 Task: Make in the project AgileQuest a sprint 'Automated Build and Deployment Sprint'. Create in the project AgileQuest a sprint 'Automated Build and Deployment Sprint'. Add in the project AgileQuest a sprint 'Automated Build and Deployment Sprint'
Action: Mouse moved to (1064, 180)
Screenshot: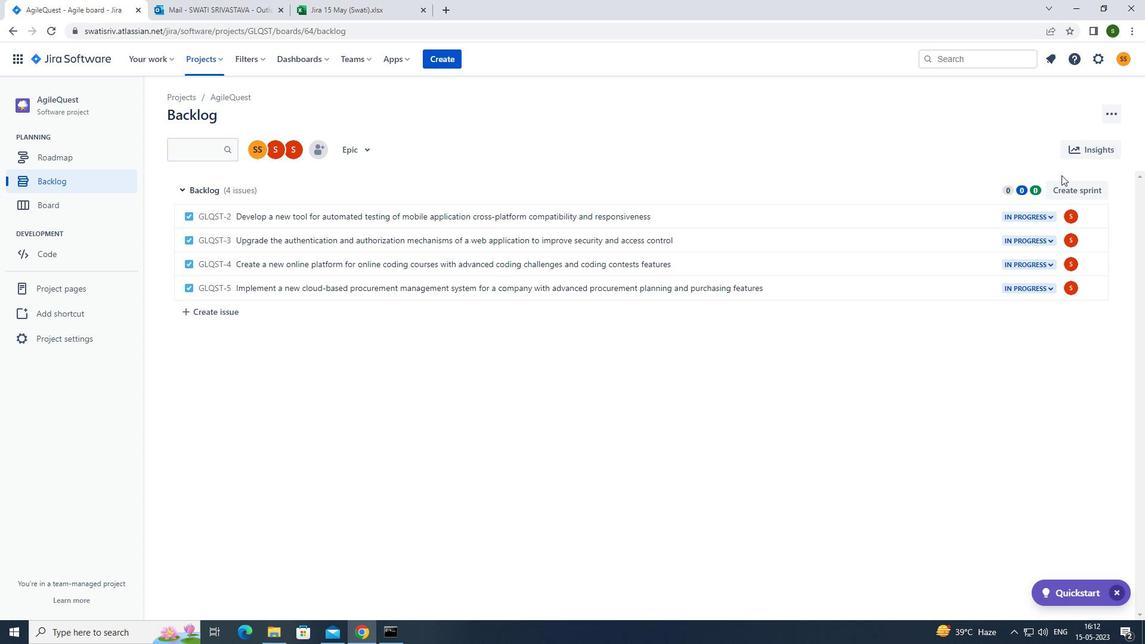 
Action: Mouse pressed left at (1064, 180)
Screenshot: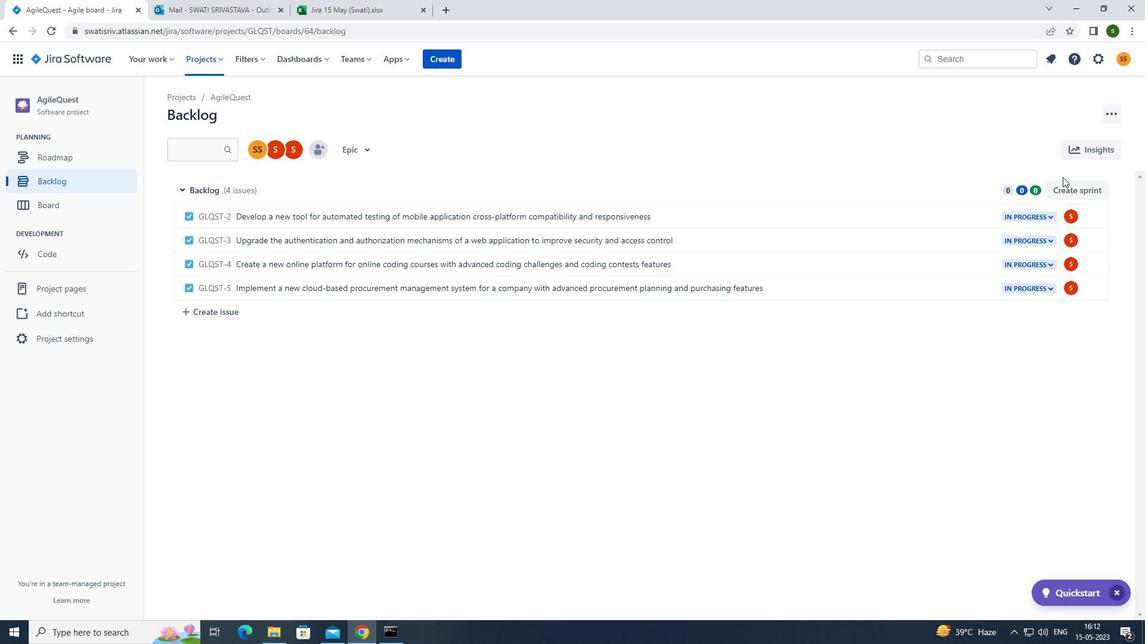 
Action: Mouse moved to (1064, 189)
Screenshot: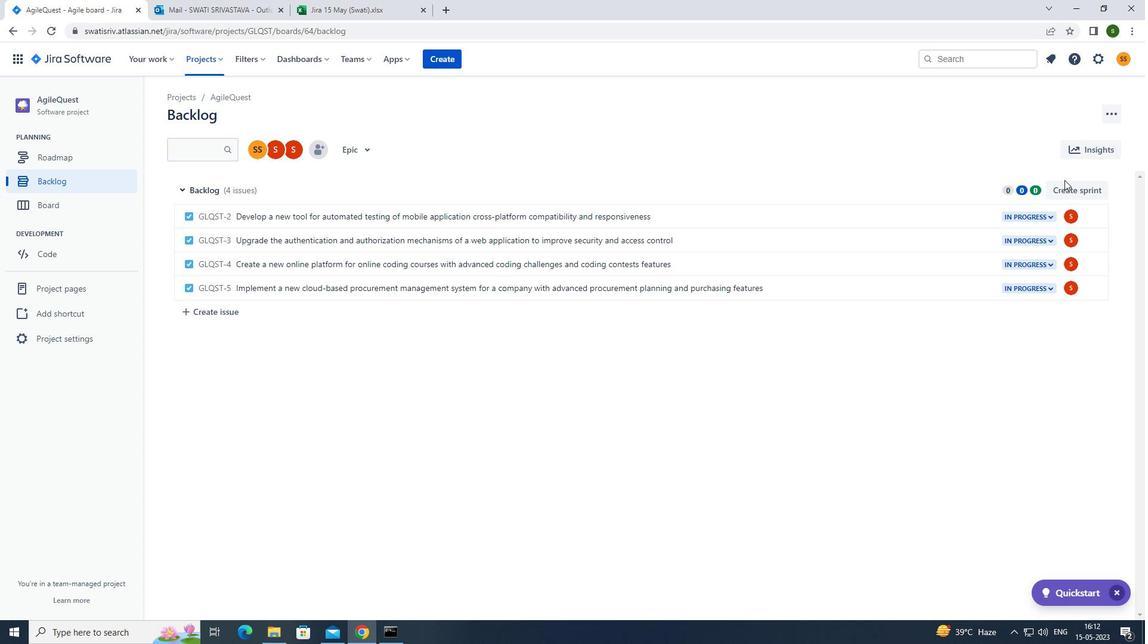 
Action: Mouse pressed left at (1064, 189)
Screenshot: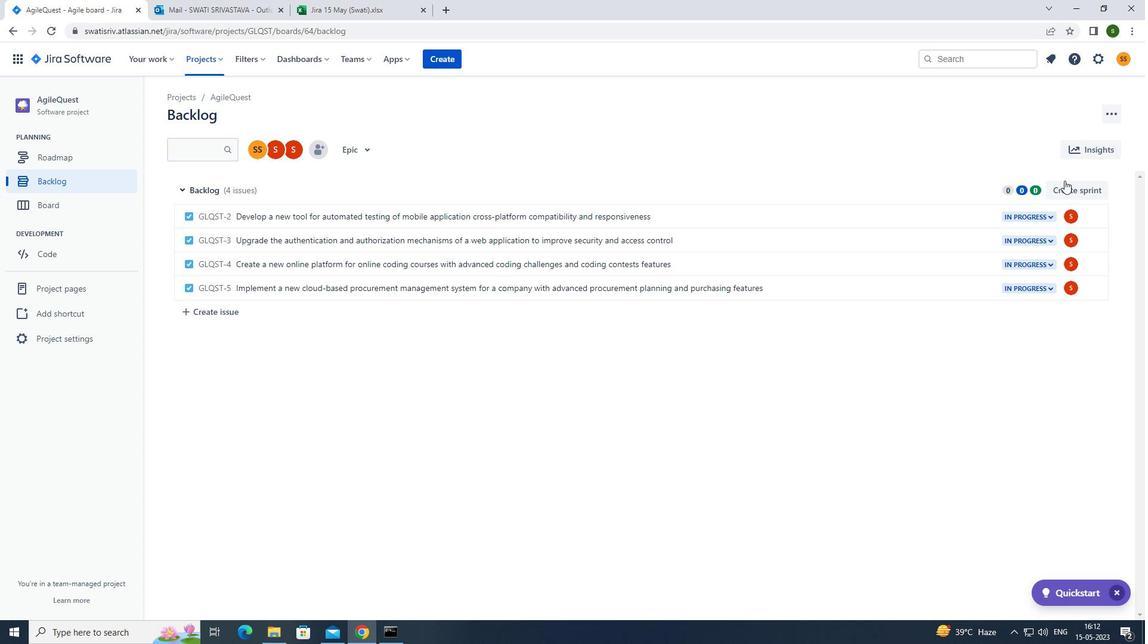 
Action: Mouse moved to (1096, 194)
Screenshot: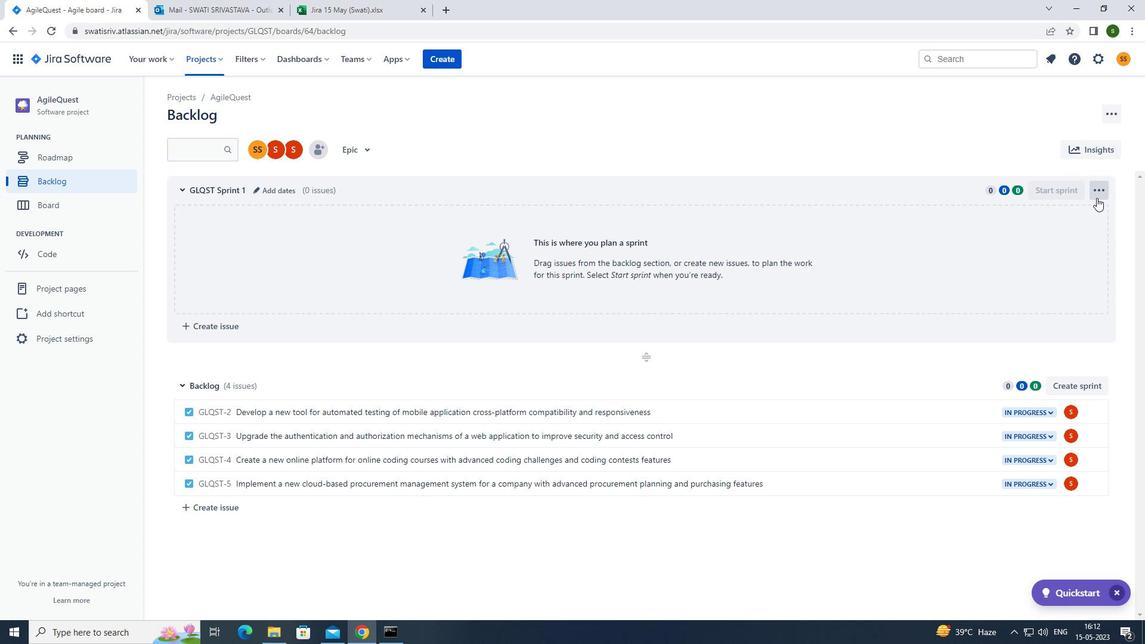 
Action: Mouse pressed left at (1096, 194)
Screenshot: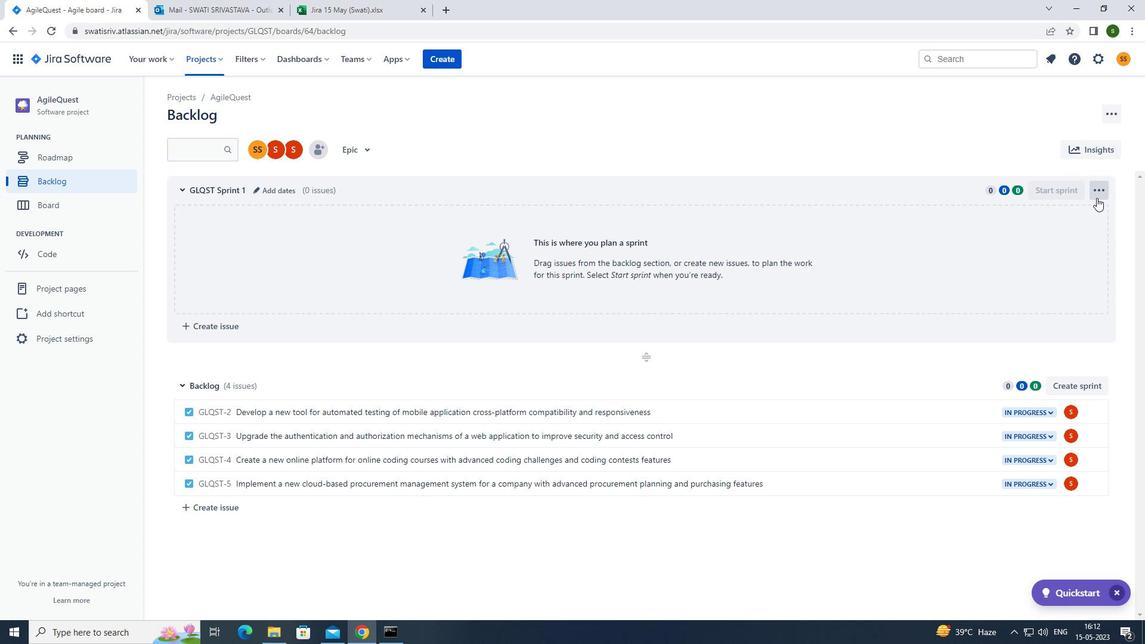 
Action: Mouse moved to (1059, 214)
Screenshot: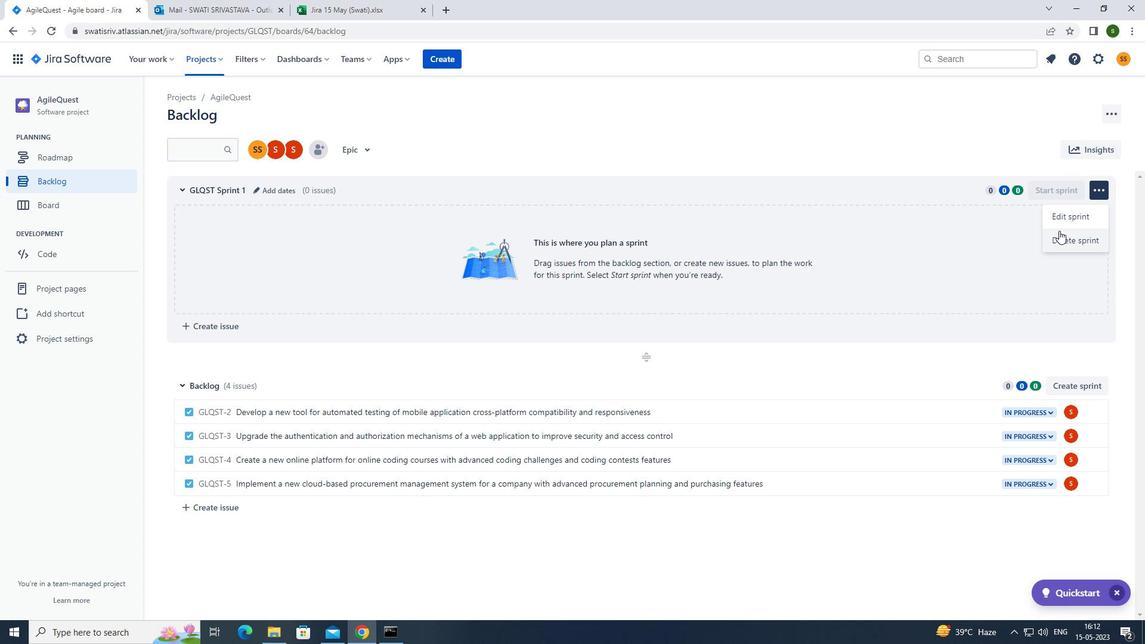 
Action: Mouse pressed left at (1059, 214)
Screenshot: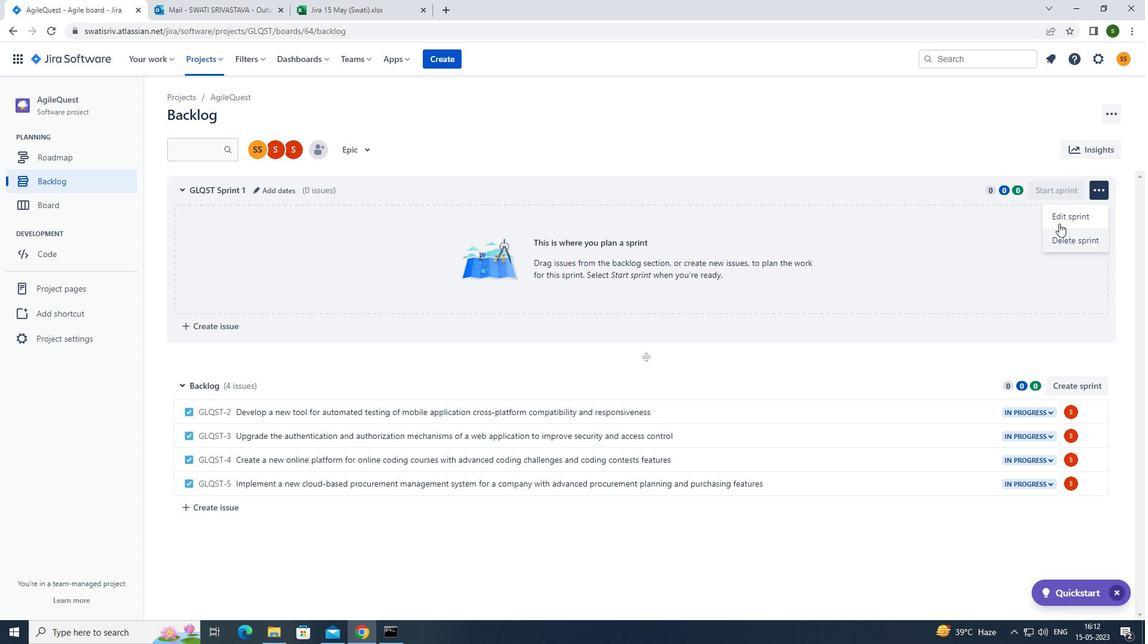 
Action: Mouse moved to (524, 168)
Screenshot: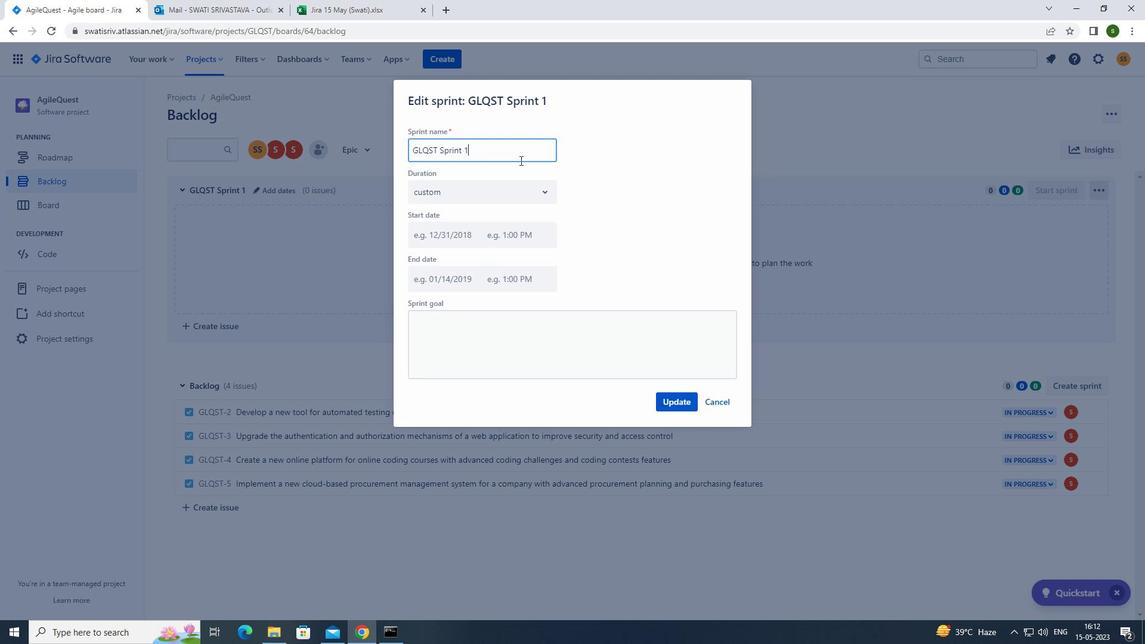 
Action: Key pressed <Key.backspace><Key.backspace><Key.backspace><Key.backspace><Key.backspace><Key.backspace><Key.backspace><Key.backspace><Key.backspace><Key.backspace><Key.backspace><Key.backspace><Key.backspace><Key.backspace><Key.backspace><Key.backspace><Key.backspace><Key.backspace><Key.backspace><Key.backspace><Key.backspace><Key.backspace><Key.backspace><Key.backspace><Key.backspace><Key.backspace><Key.caps_lock>a<Key.caps_lock>utomated<Key.space><Key.caps_lock>b<Key.caps_lock>uild<Key.space>and<Key.space><Key.caps_lock>d<Key.caps_lock>eployment<Key.space><Key.caps_lock>s<Key.caps_lock>print
Screenshot: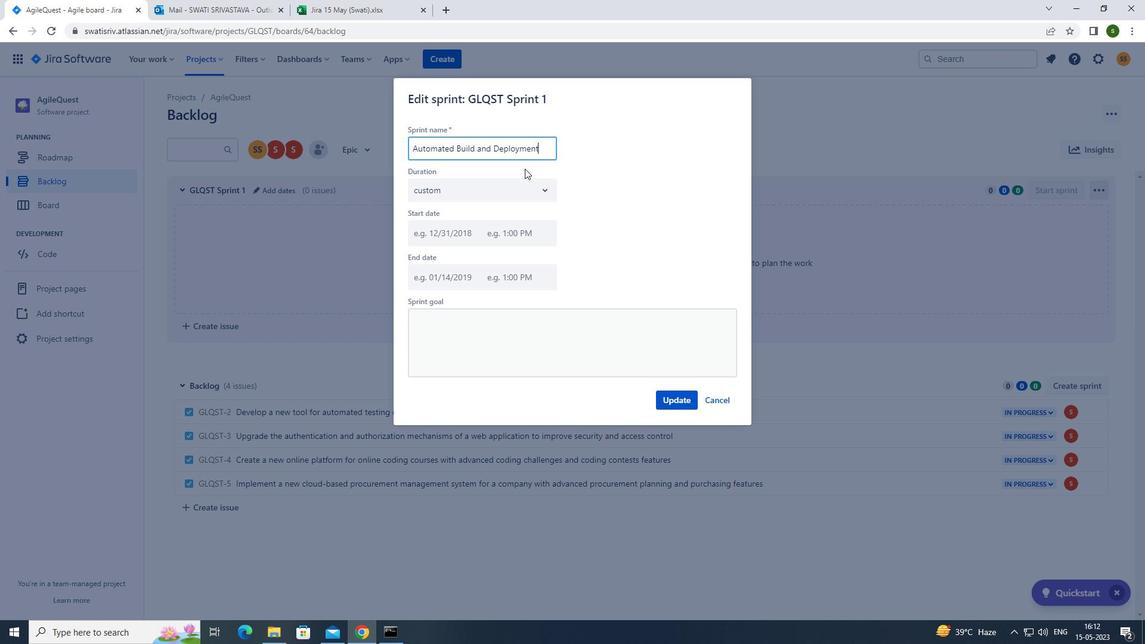 
Action: Mouse moved to (682, 401)
Screenshot: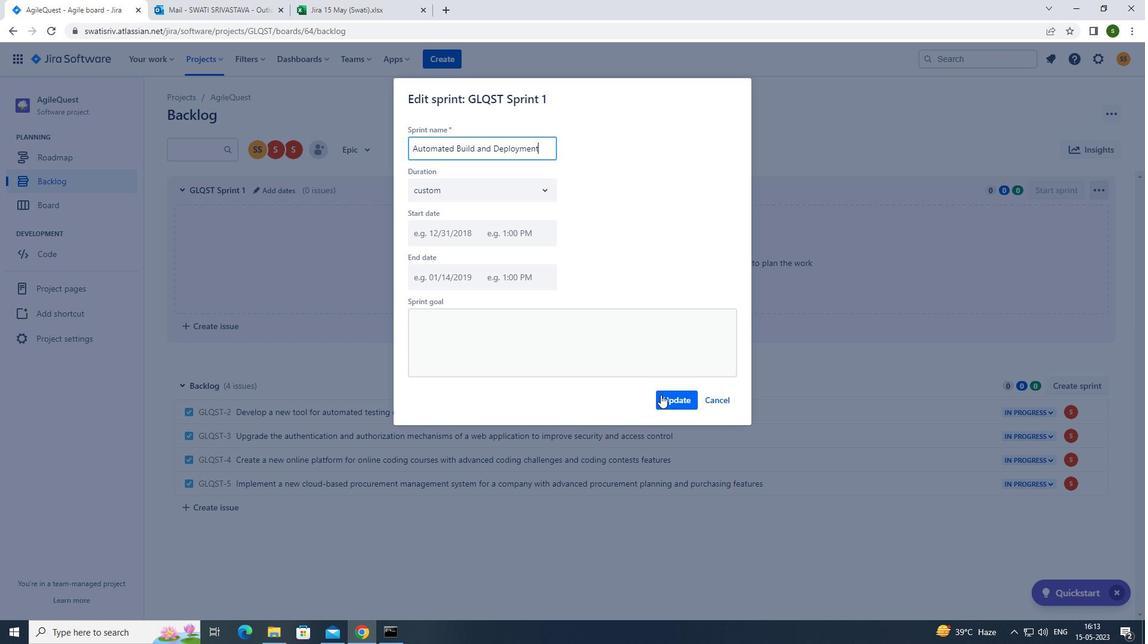 
Action: Mouse pressed left at (682, 401)
Screenshot: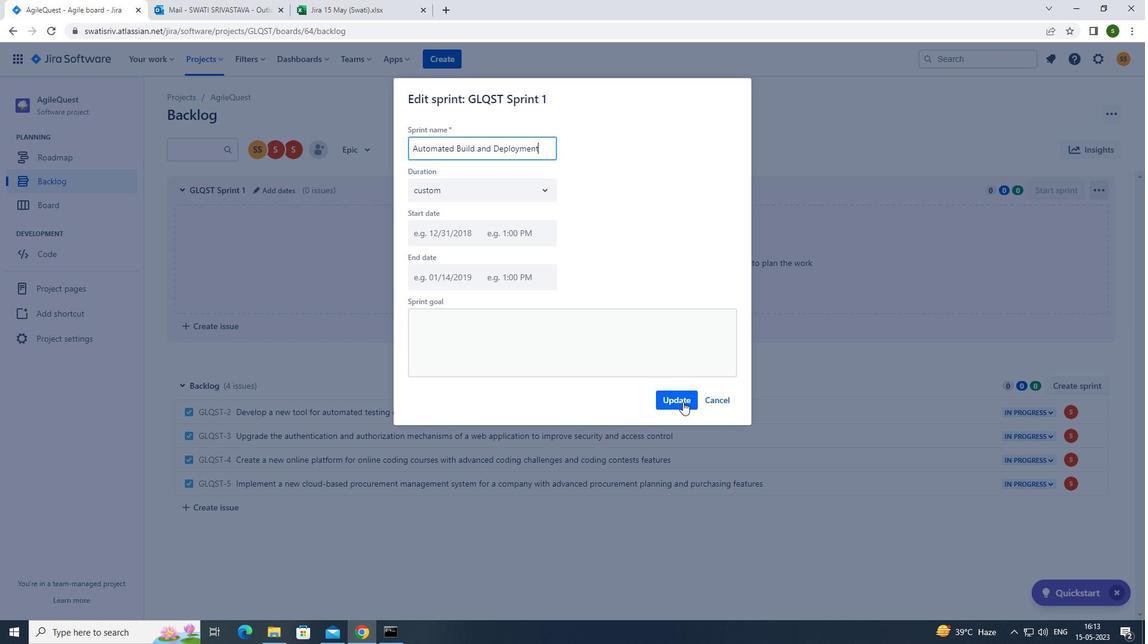 
Action: Mouse moved to (1064, 383)
Screenshot: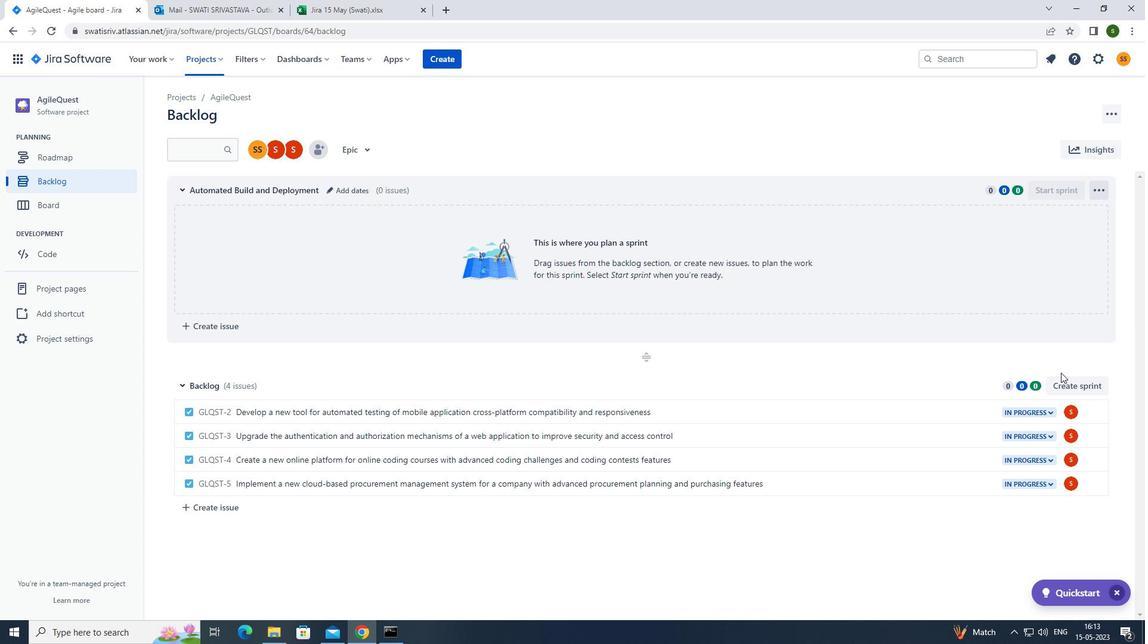 
Action: Mouse pressed left at (1064, 383)
Screenshot: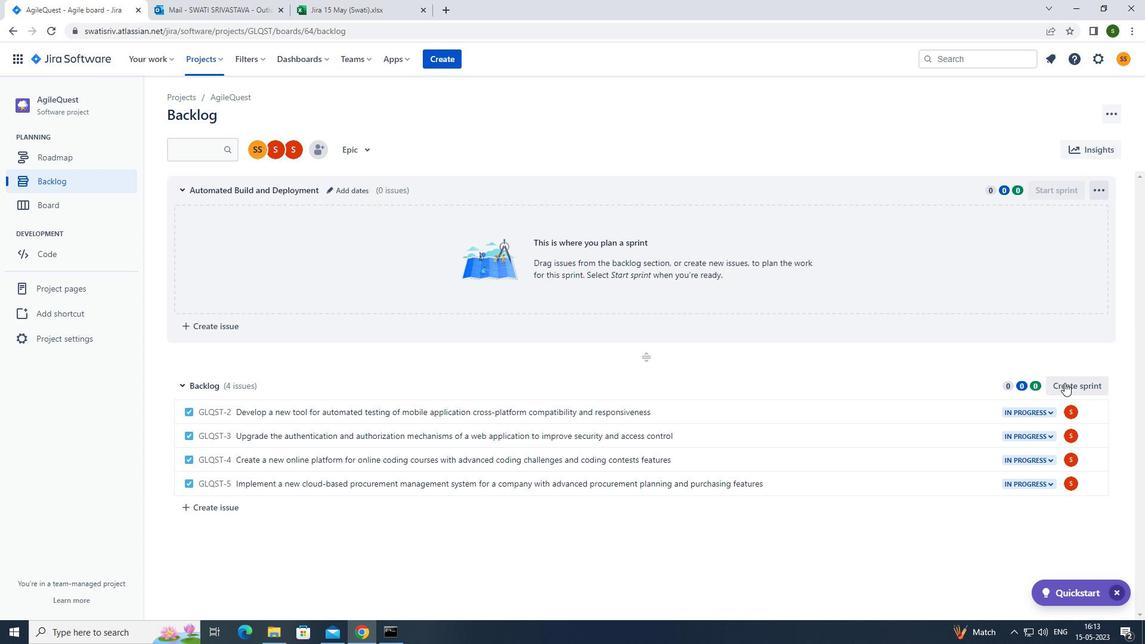 
Action: Mouse moved to (1101, 388)
Screenshot: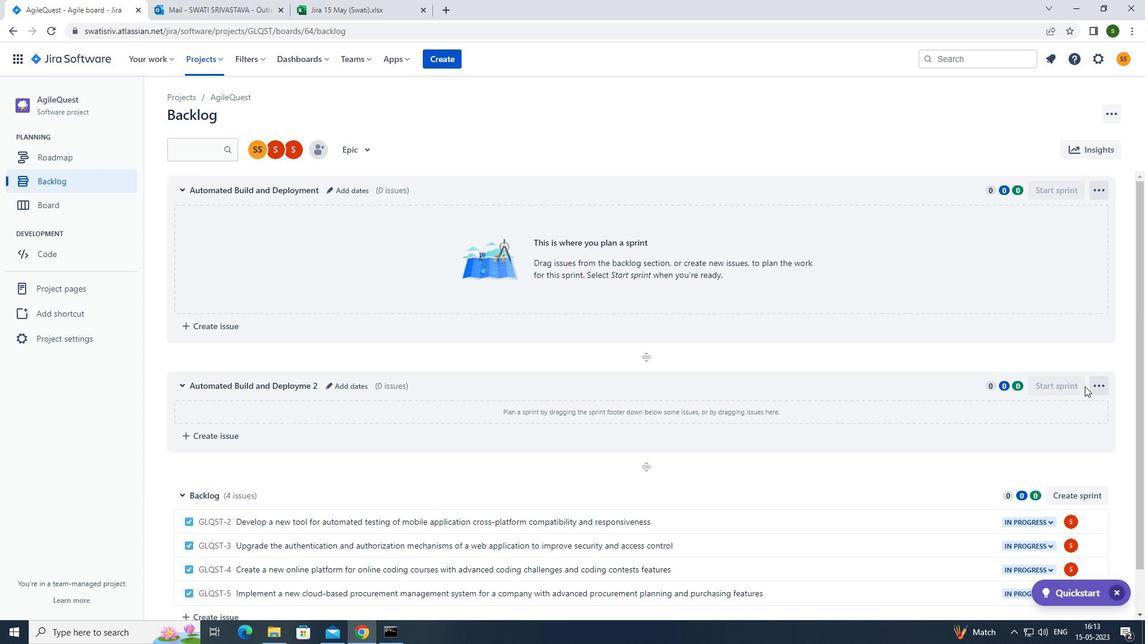
Action: Mouse pressed left at (1101, 388)
Screenshot: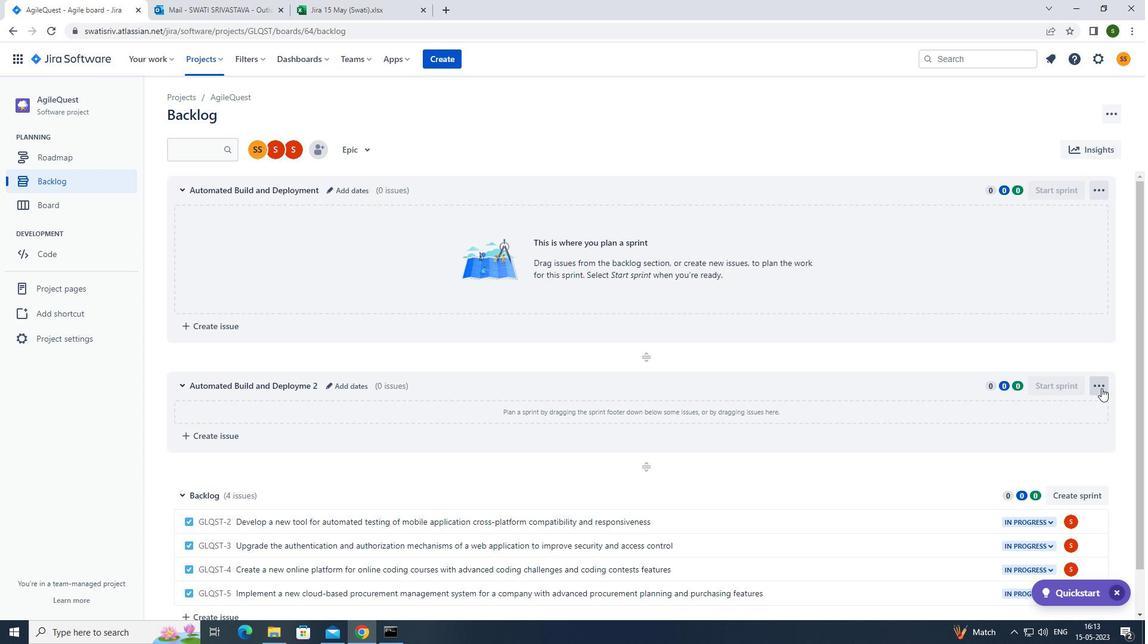 
Action: Mouse moved to (1077, 438)
Screenshot: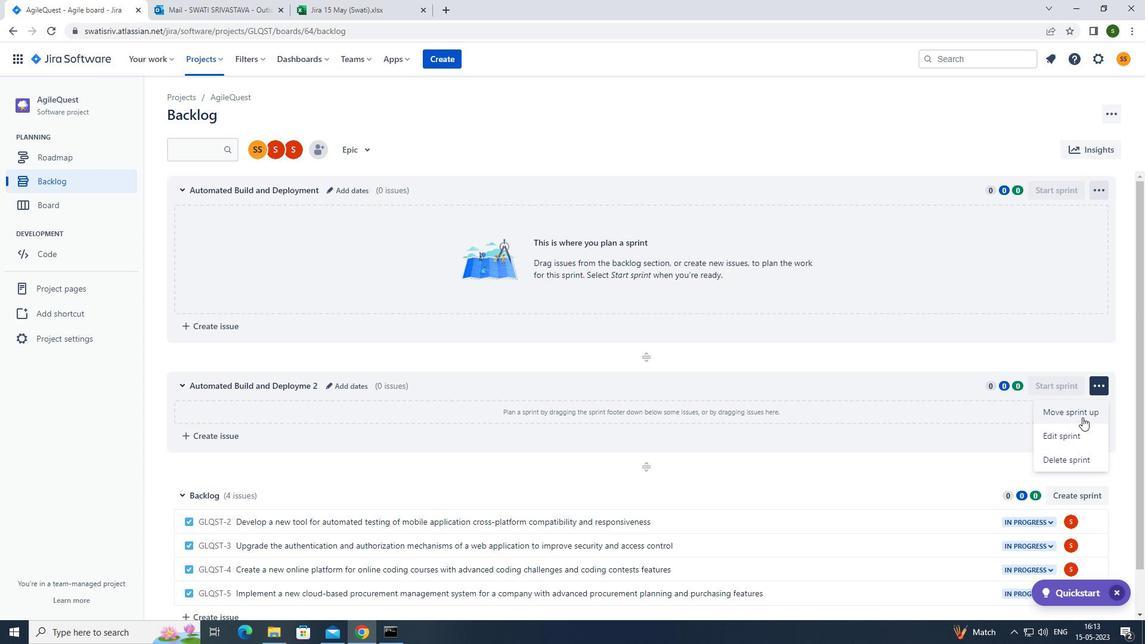 
Action: Mouse pressed left at (1077, 438)
Screenshot: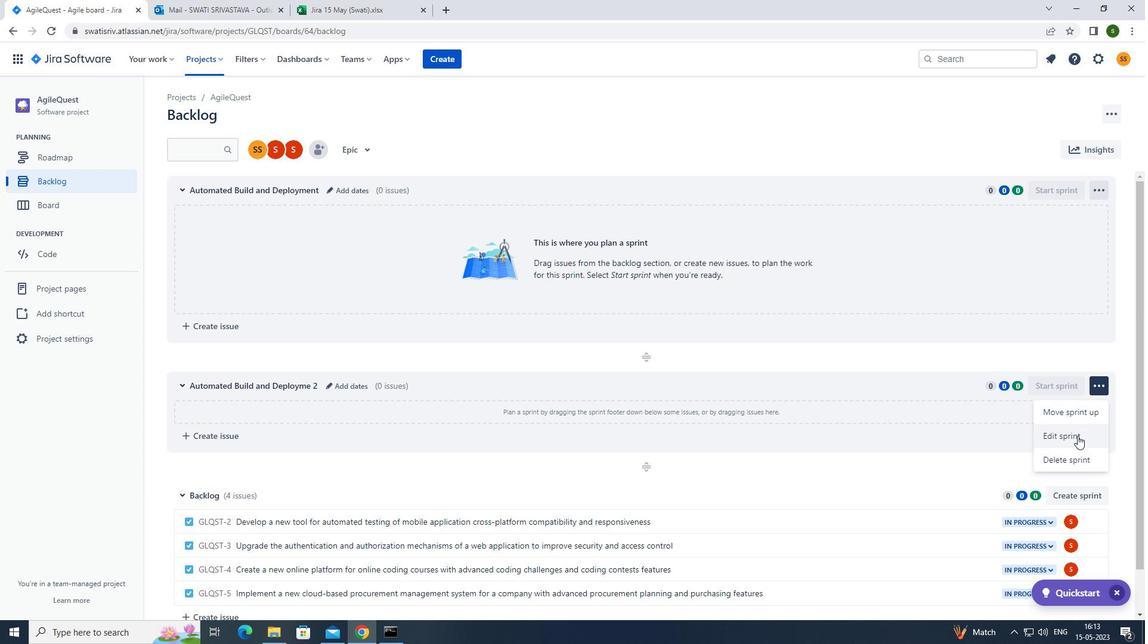 
Action: Mouse moved to (527, 148)
Screenshot: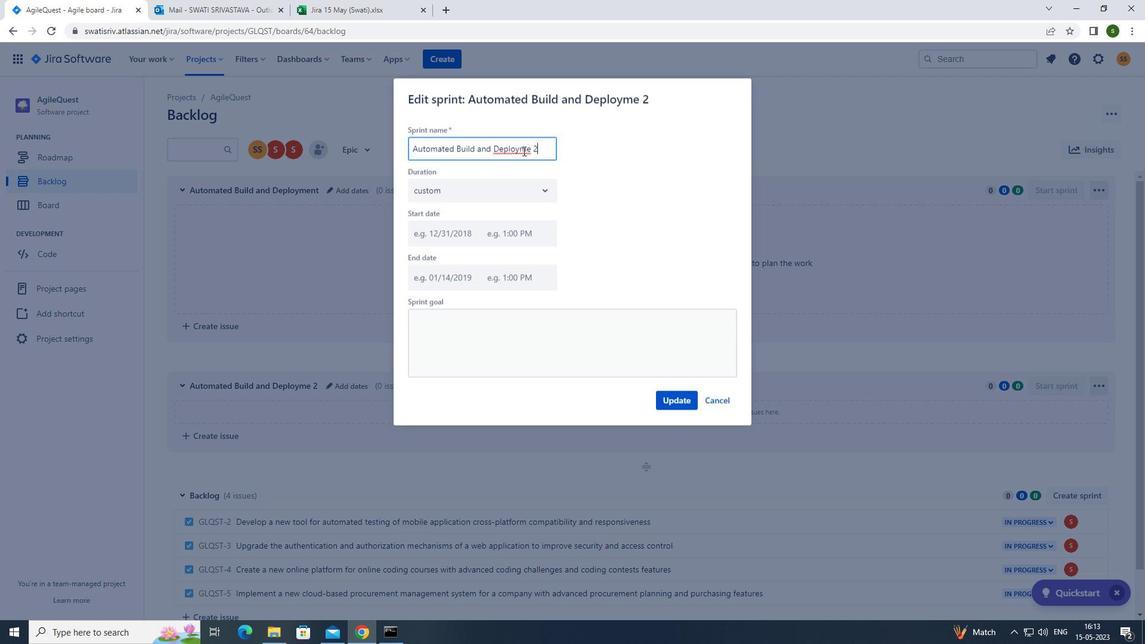 
Action: Key pressed <Key.backspace><Key.backspace><Key.backspace><Key.backspace><Key.backspace><Key.backspace><Key.backspace><Key.backspace><Key.backspace><Key.backspace><Key.backspace><Key.backspace><Key.backspace><Key.backspace><Key.backspace><Key.backspace><Key.backspace><Key.backspace><Key.backspace><Key.backspace><Key.backspace><Key.backspace><Key.backspace><Key.backspace><Key.backspace><Key.backspace><Key.backspace><Key.backspace><Key.backspace><Key.backspace><Key.backspace><Key.backspace><Key.backspace><Key.backspace><Key.backspace><Key.backspace><Key.caps_lock>a<Key.caps_lock>utomated<Key.space><Key.caps_lock>b<Key.caps_lock>uild<Key.space>and<Key.space><Key.caps_lock>d<Key.caps_lock>eployment<Key.space>
Screenshot: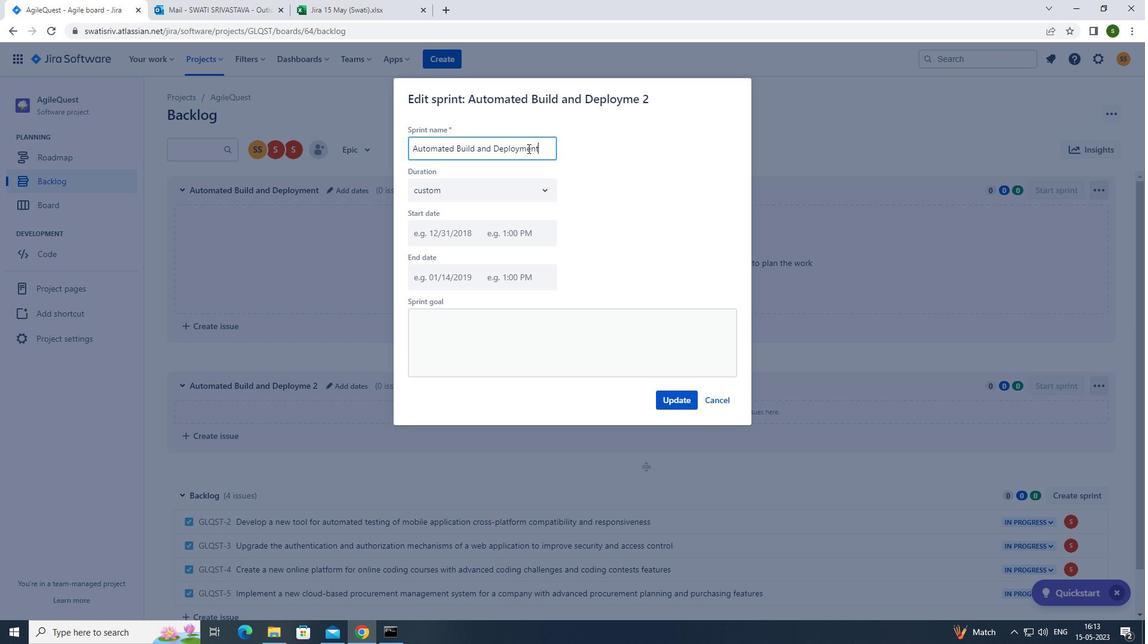 
Action: Mouse moved to (674, 401)
Screenshot: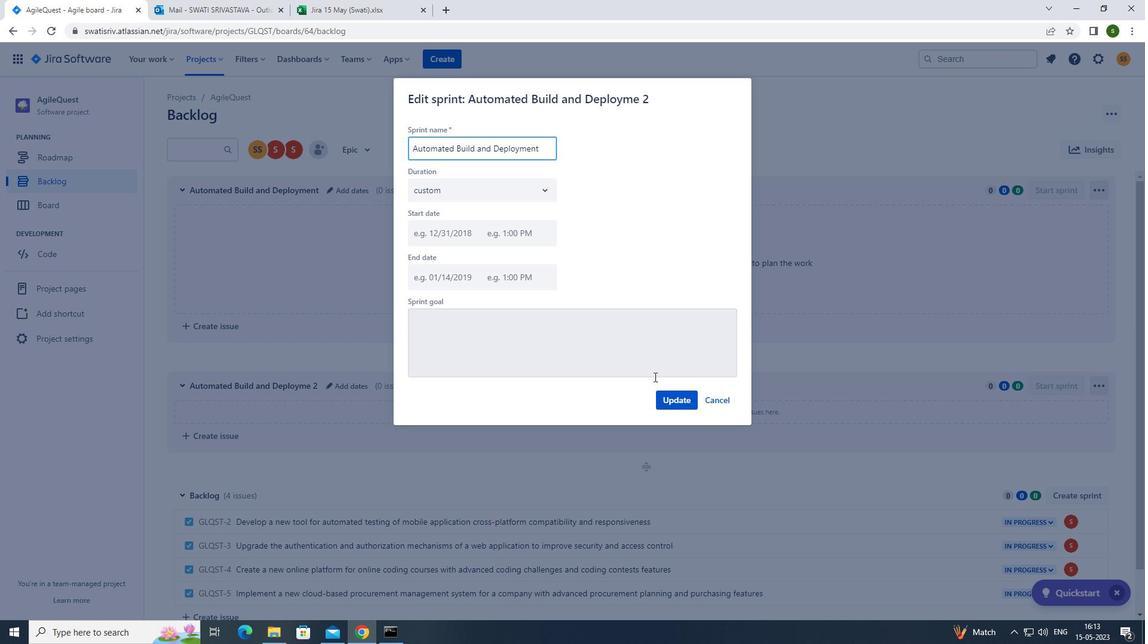 
Action: Mouse pressed left at (674, 401)
Screenshot: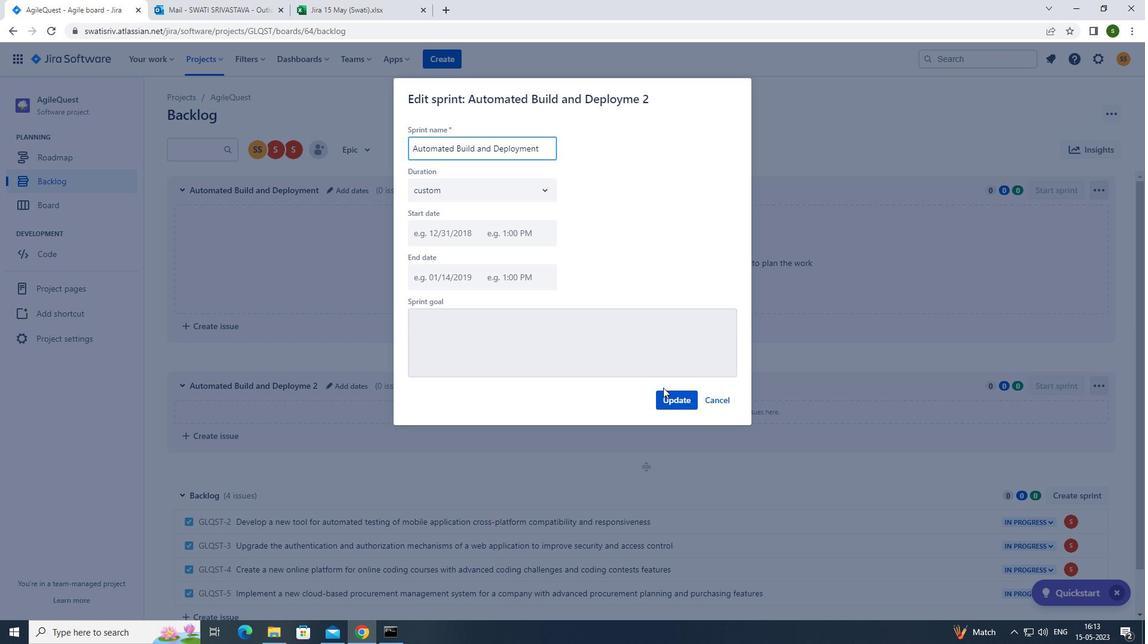 
Action: Mouse moved to (1090, 493)
Screenshot: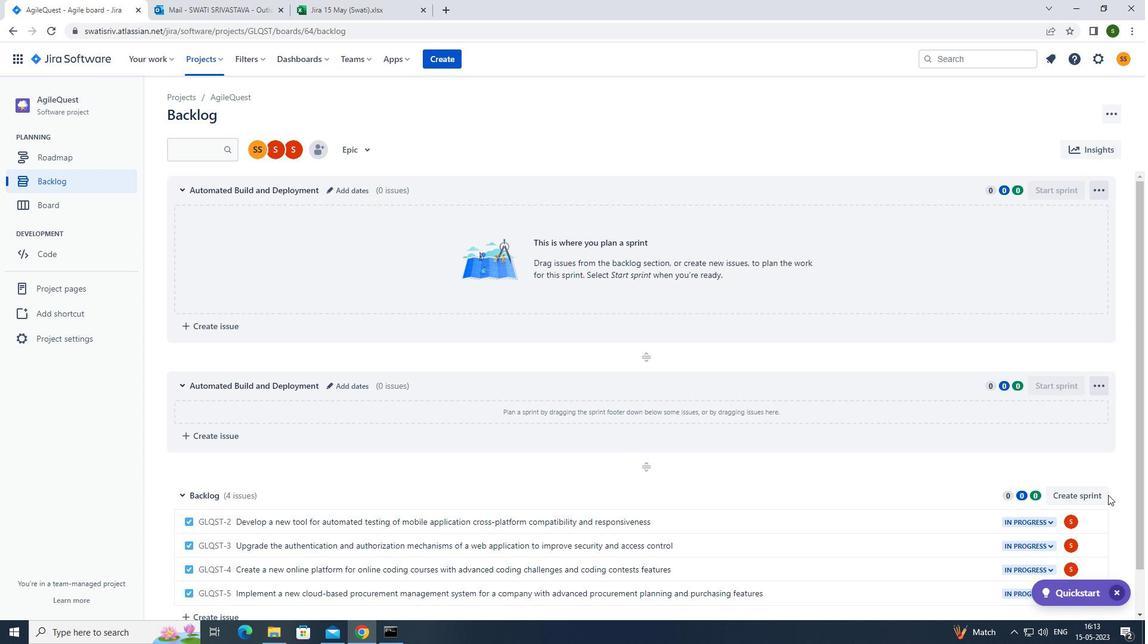 
Action: Mouse pressed left at (1090, 493)
Screenshot: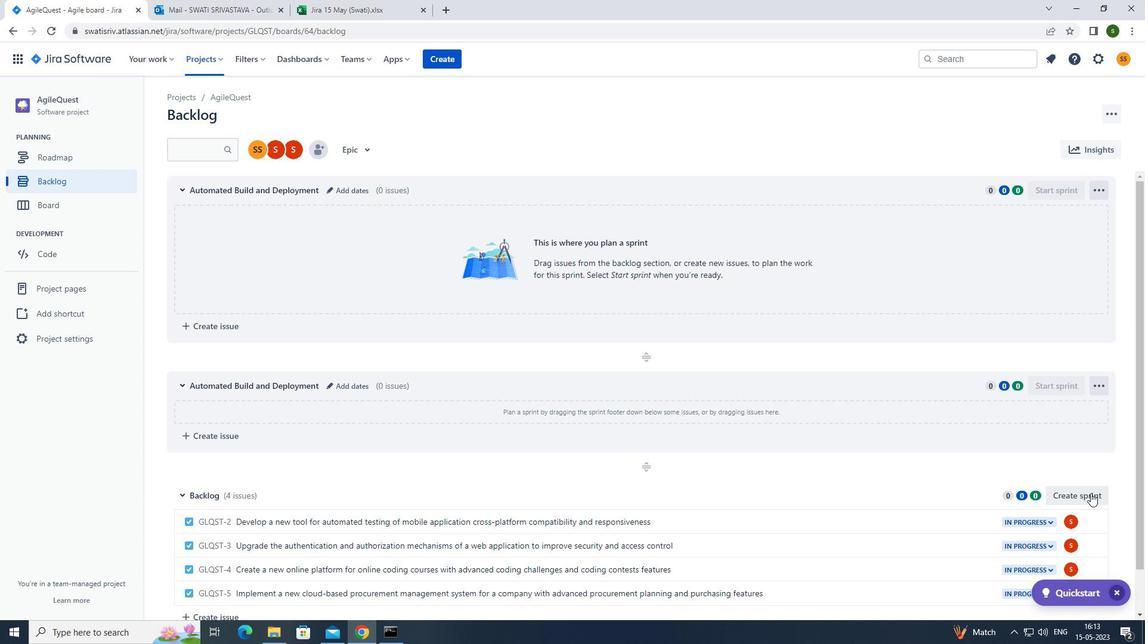 
Action: Mouse moved to (1095, 489)
Screenshot: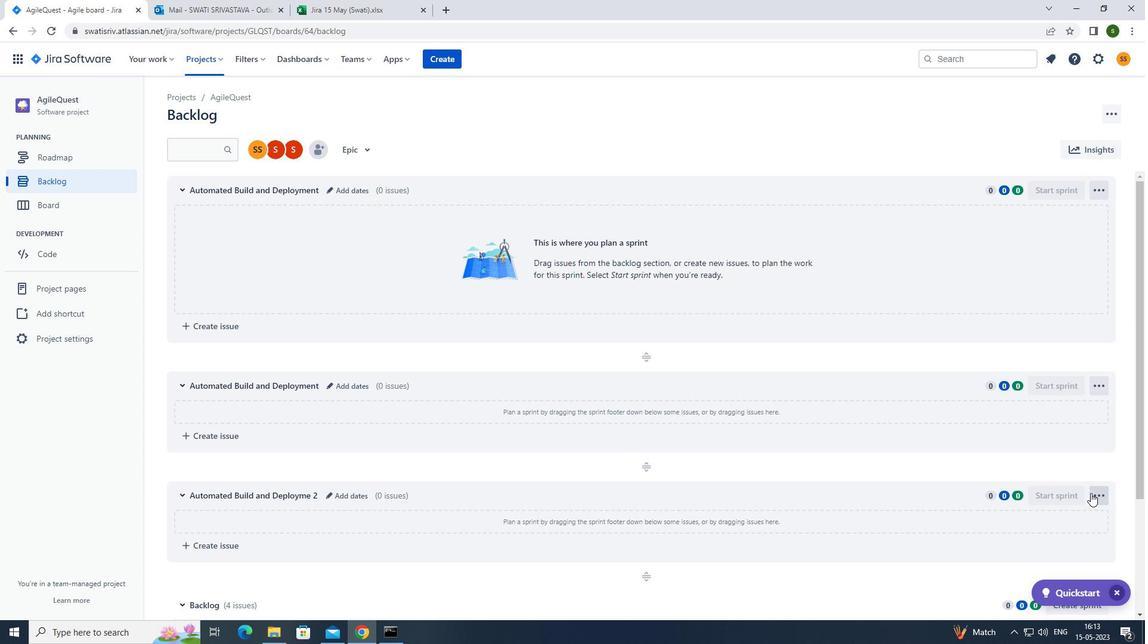 
Action: Mouse pressed left at (1095, 489)
Screenshot: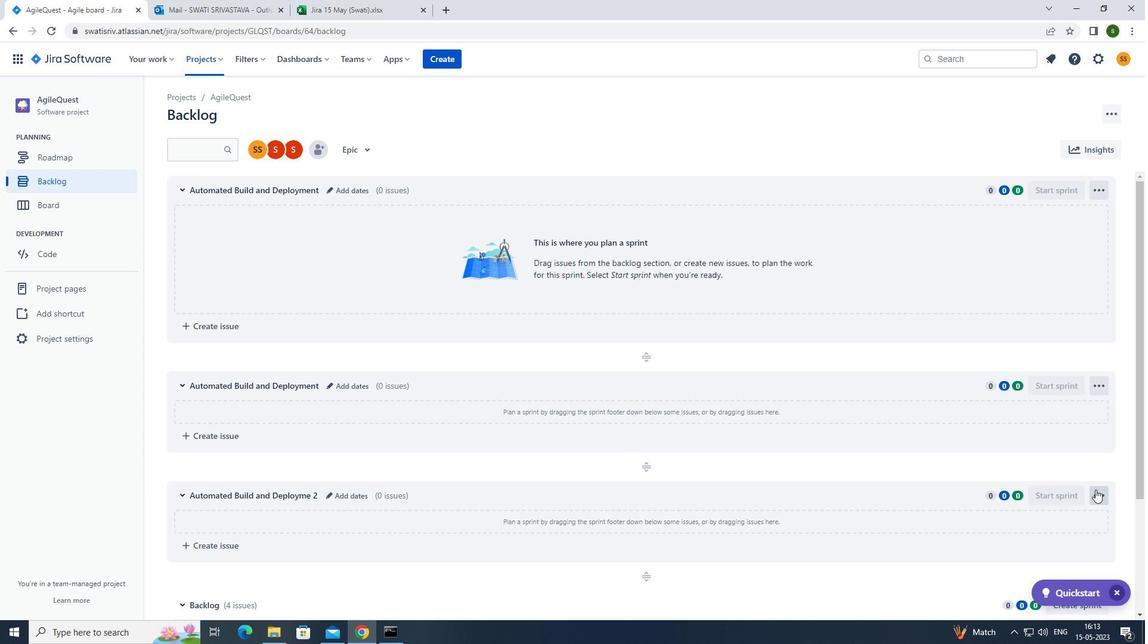 
Action: Mouse moved to (1062, 543)
Screenshot: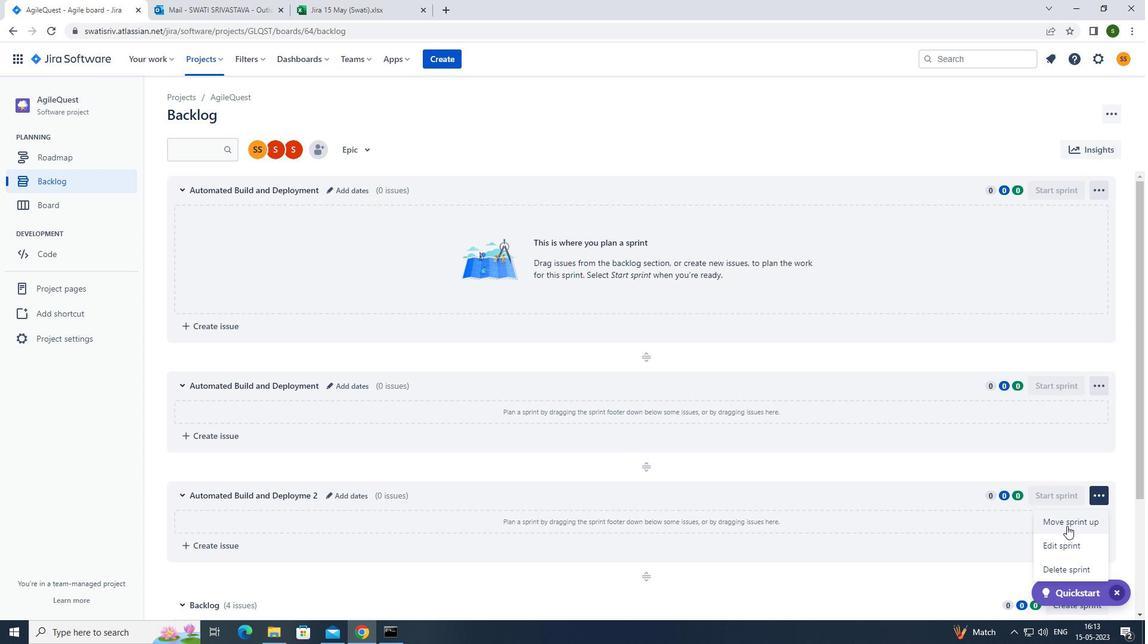 
Action: Mouse pressed left at (1062, 543)
Screenshot: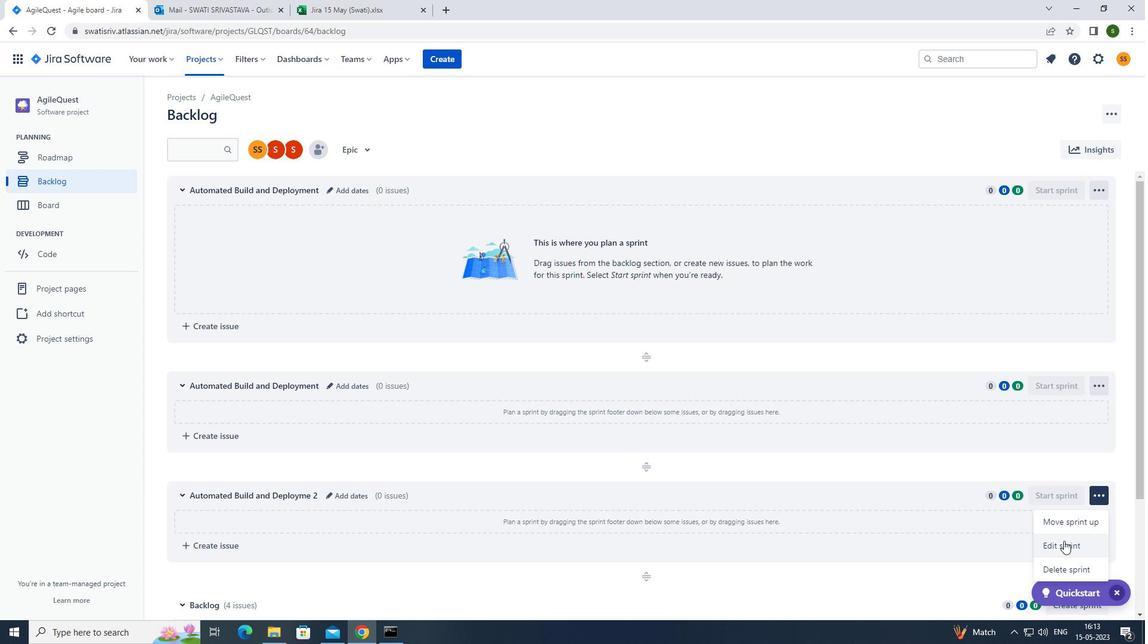 
Action: Mouse moved to (555, 231)
Screenshot: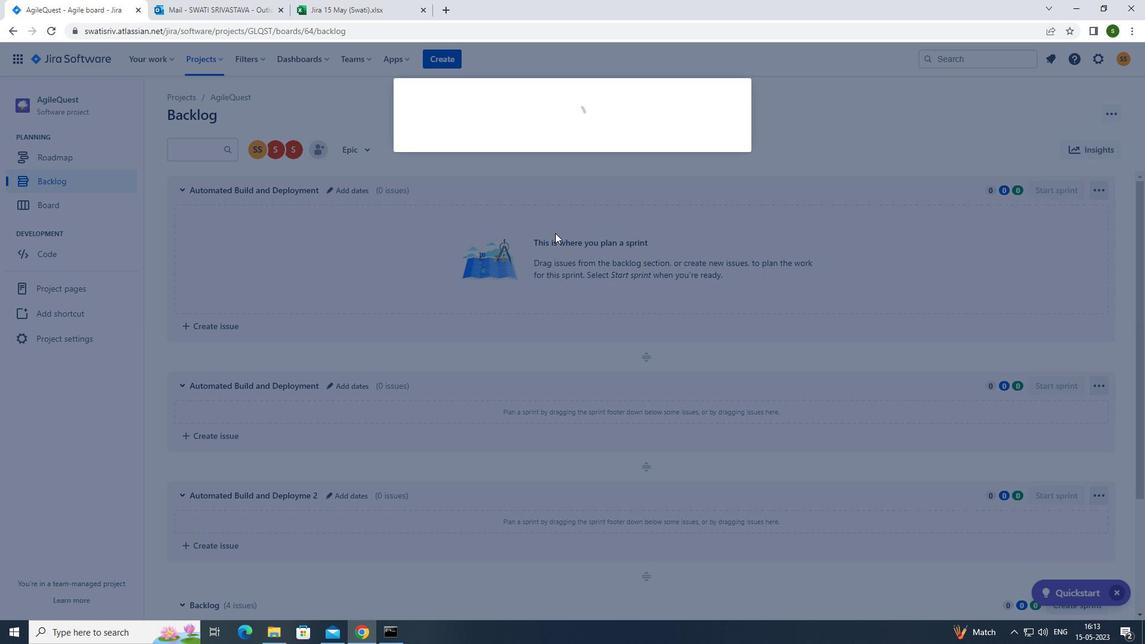 
Action: Key pressed <Key.backspace><Key.backspace><Key.backspace><Key.backspace><Key.backspace><Key.backspace><Key.backspace><Key.backspace><Key.backspace><Key.backspace><Key.backspace><Key.backspace><Key.backspace><Key.backspace><Key.backspace><Key.backspace><Key.backspace><Key.backspace><Key.backspace><Key.backspace><Key.backspace><Key.backspace><Key.backspace><Key.backspace><Key.backspace><Key.backspace><Key.backspace><Key.backspace><Key.backspace><Key.backspace><Key.backspace><Key.backspace><Key.backspace><Key.backspace><Key.caps_lock>a<Key.caps_lock>utomated<Key.space><Key.caps_lock>b<Key.caps_lock>uild<Key.space>and<Key.space><Key.caps_lock>d<Key.caps_lock>eployment<Key.space>
Screenshot: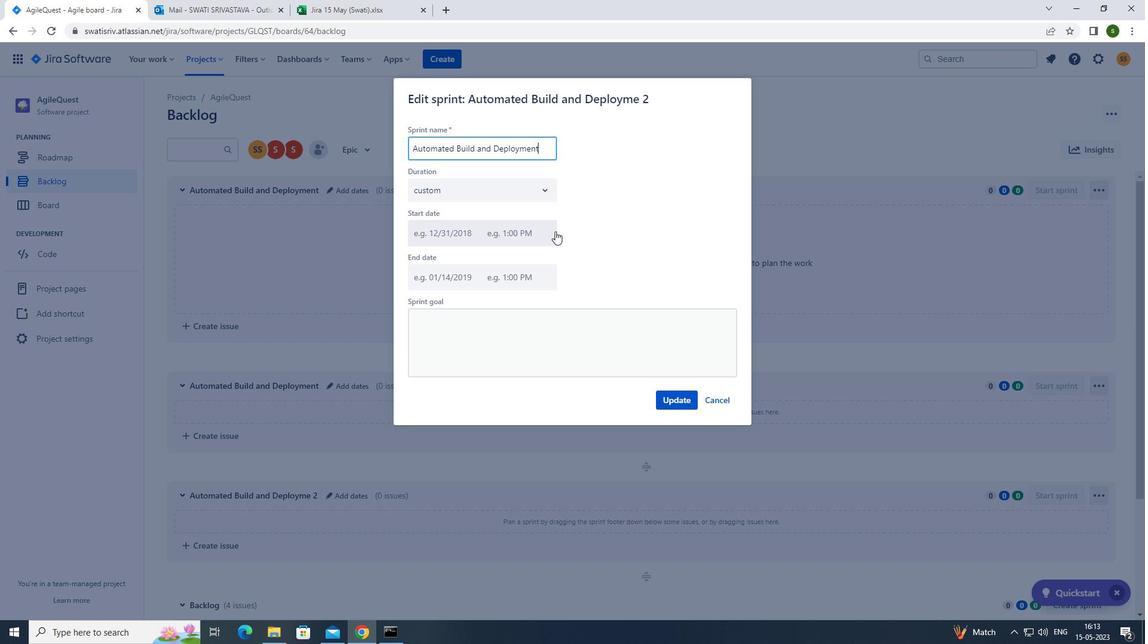 
Action: Mouse moved to (666, 401)
Screenshot: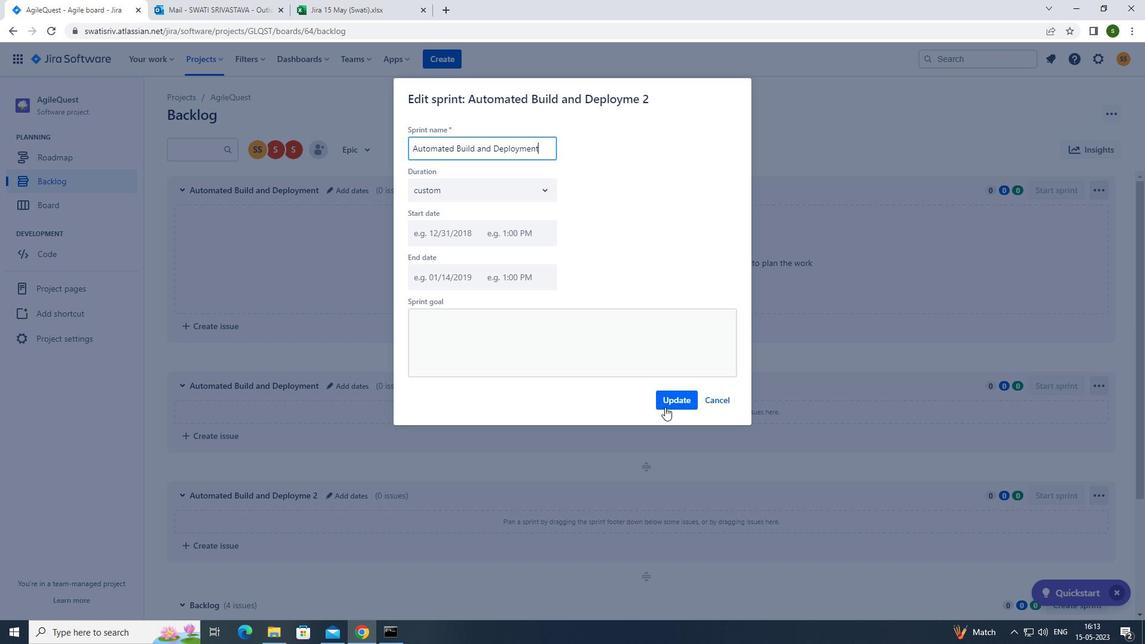 
Action: Mouse pressed left at (666, 401)
Screenshot: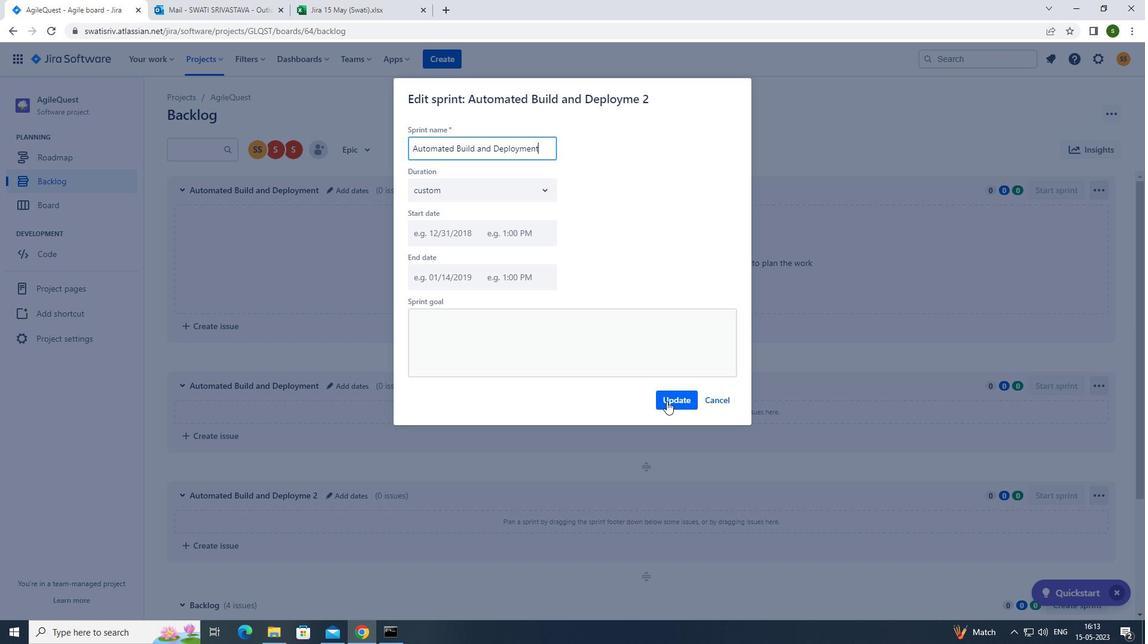 
